 Task: Create a due date automation trigger when advanced on, on the wednesday before a card is due add dates due this month at 11:00 AM.
Action: Mouse moved to (1059, 85)
Screenshot: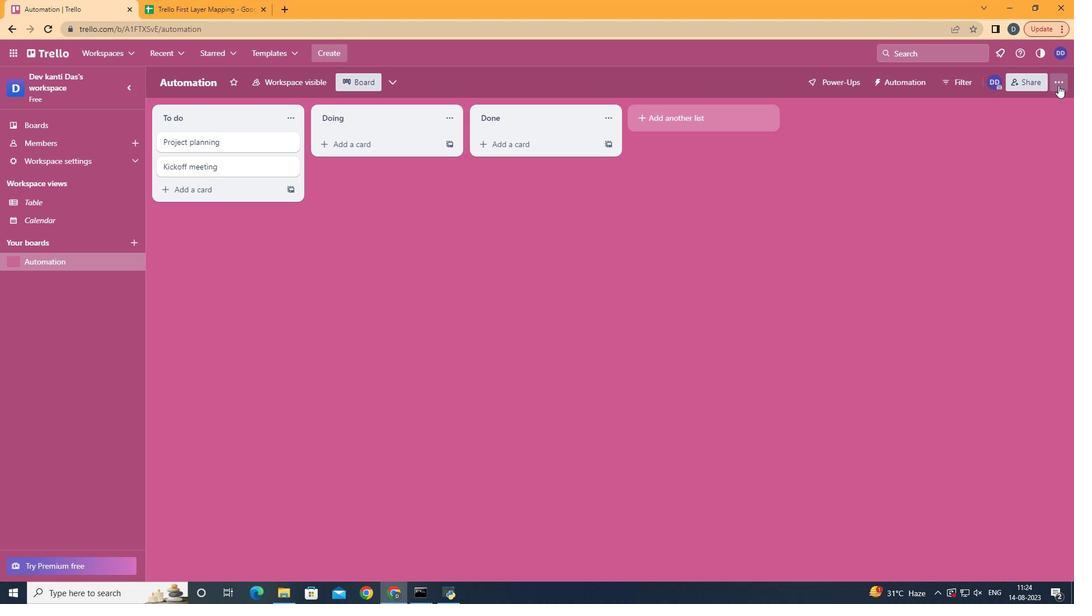 
Action: Mouse pressed left at (1059, 85)
Screenshot: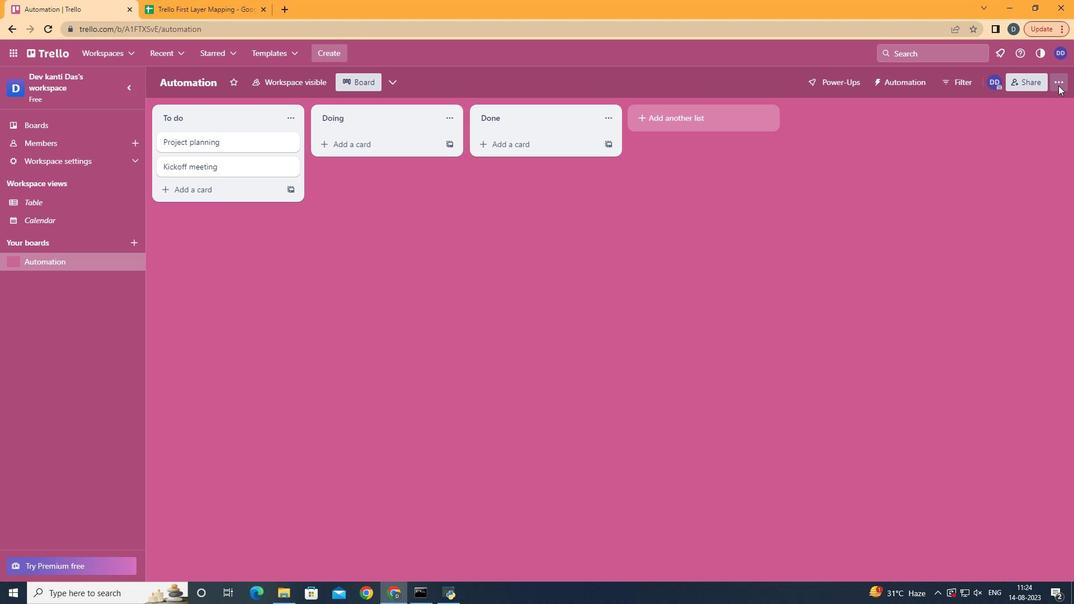 
Action: Mouse moved to (1029, 242)
Screenshot: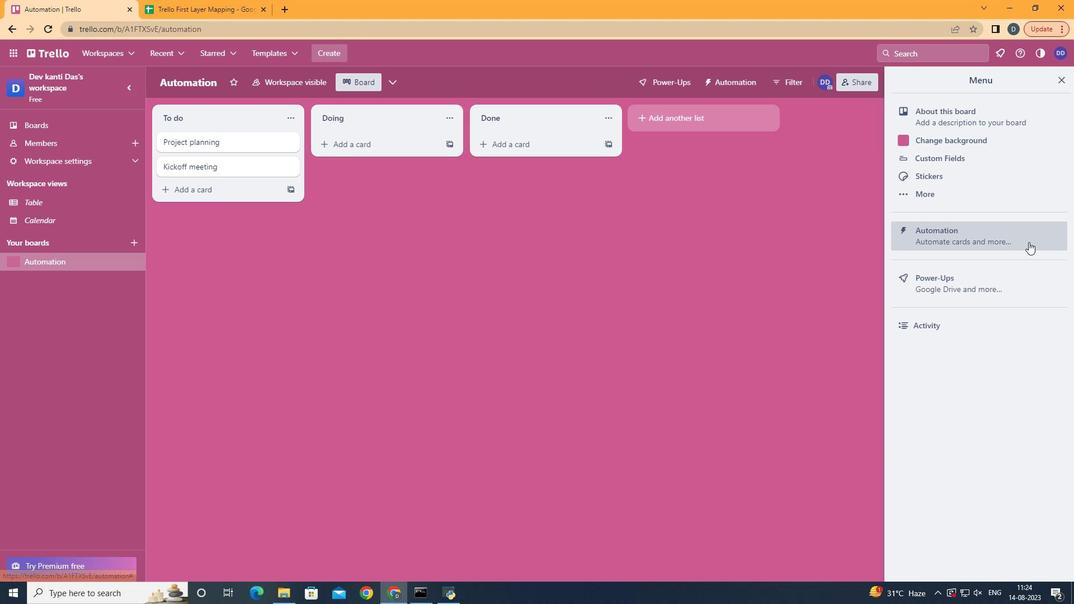
Action: Mouse pressed left at (1029, 242)
Screenshot: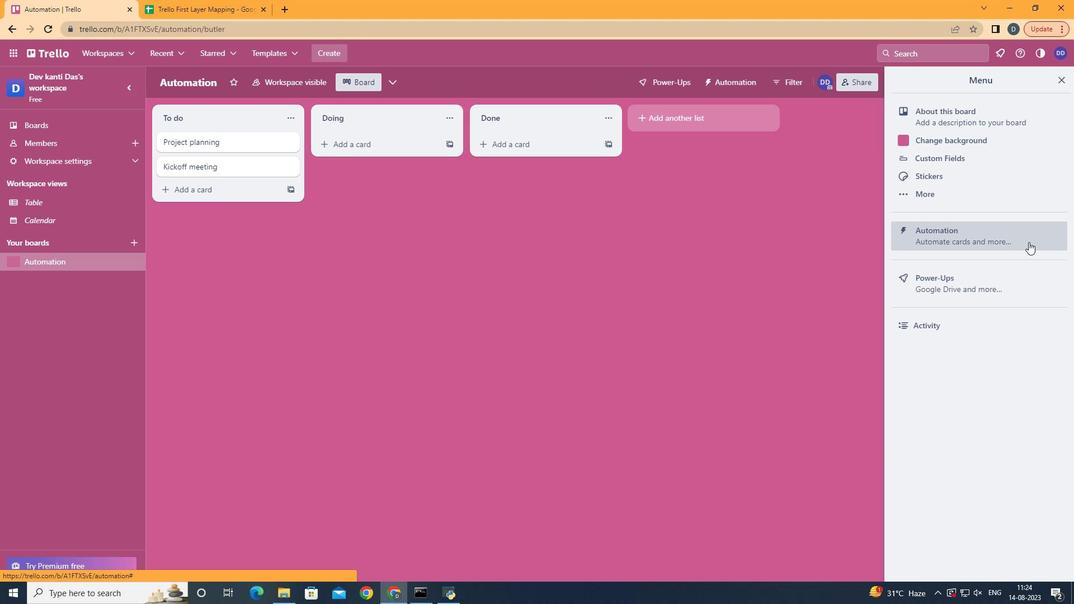 
Action: Mouse moved to (207, 225)
Screenshot: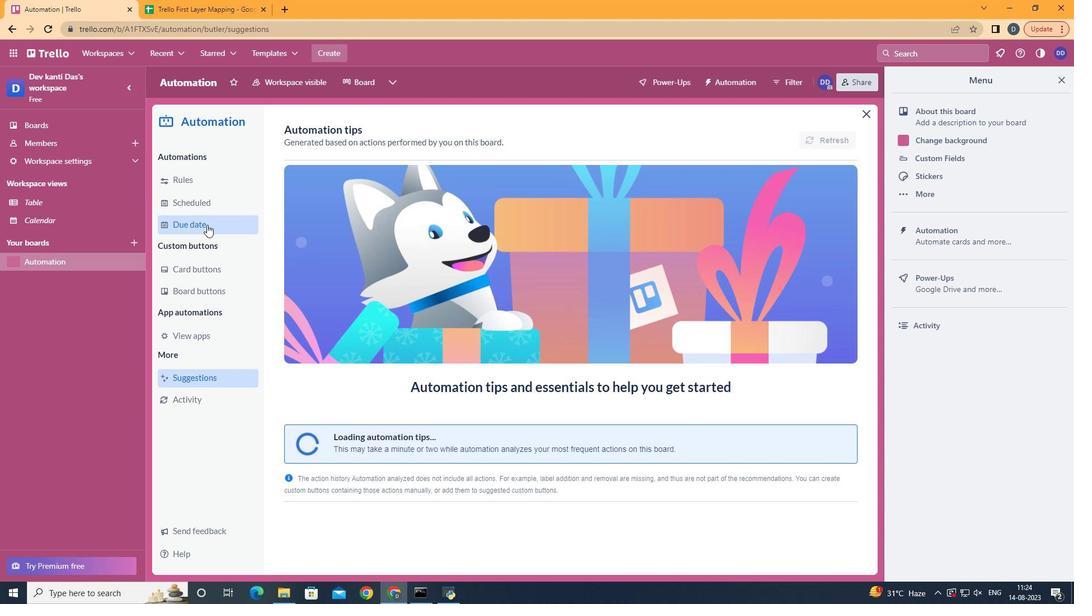 
Action: Mouse pressed left at (207, 225)
Screenshot: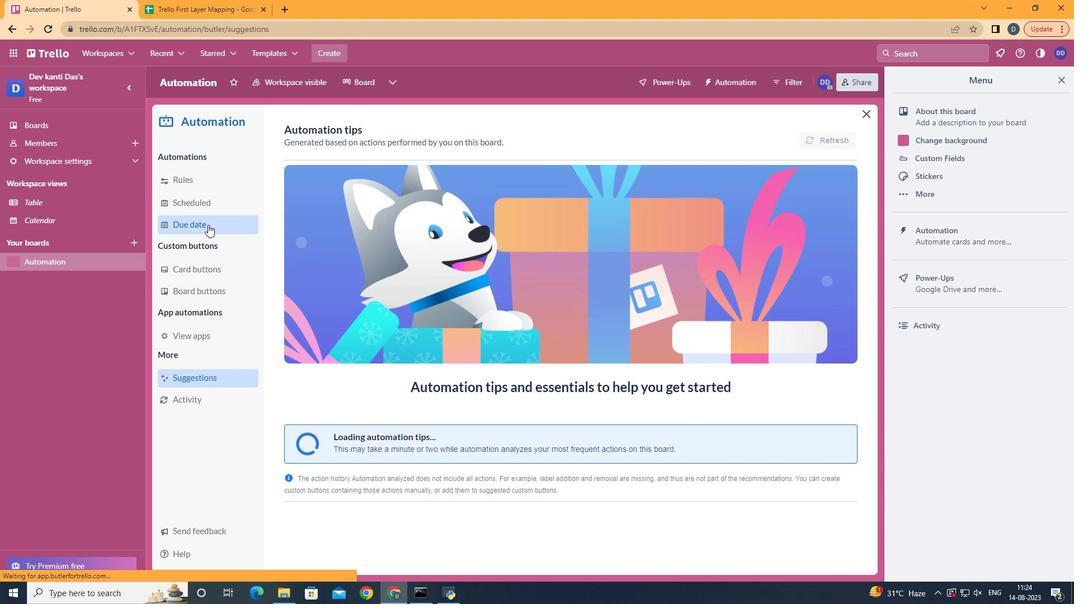 
Action: Mouse moved to (791, 135)
Screenshot: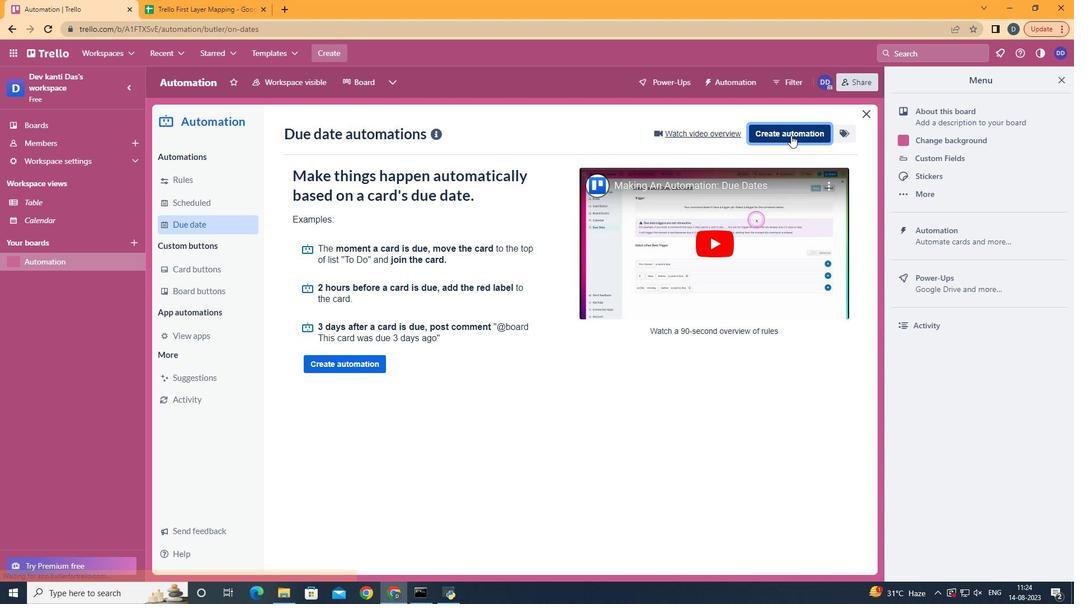 
Action: Mouse pressed left at (791, 135)
Screenshot: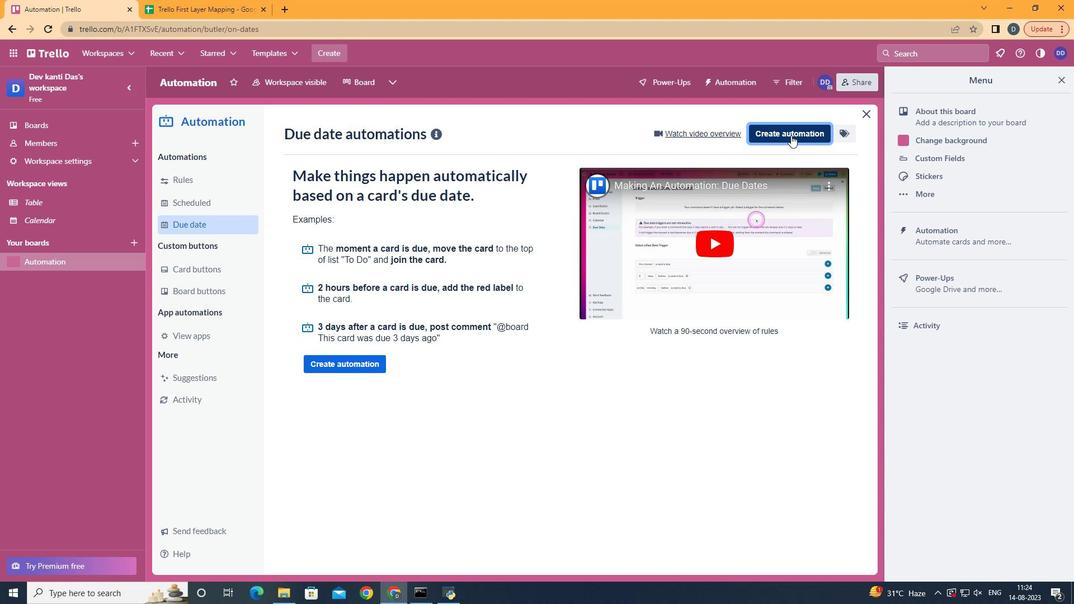 
Action: Mouse moved to (578, 253)
Screenshot: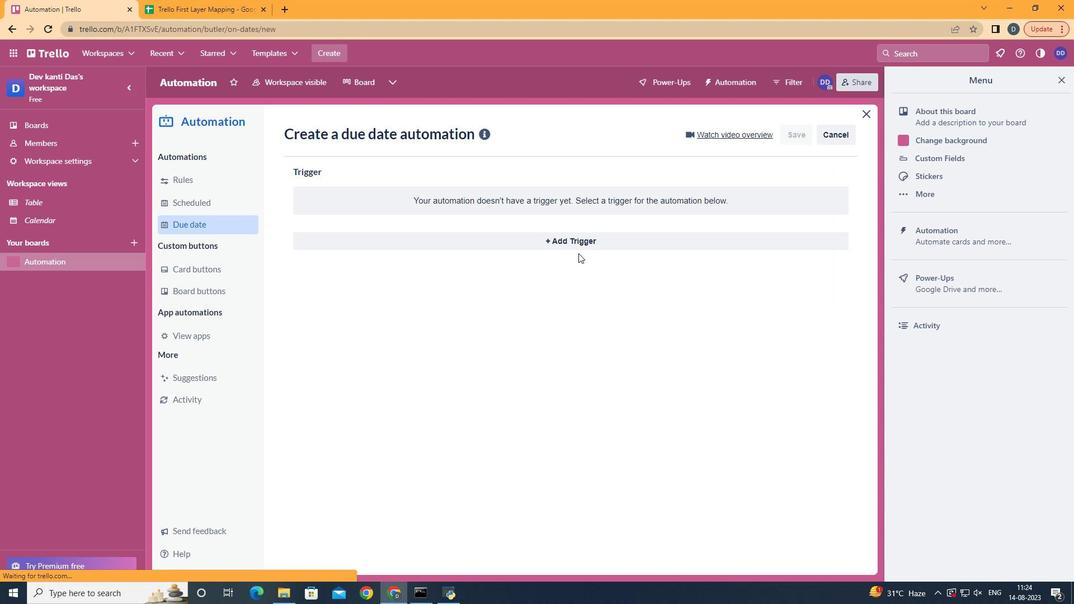 
Action: Mouse pressed left at (578, 253)
Screenshot: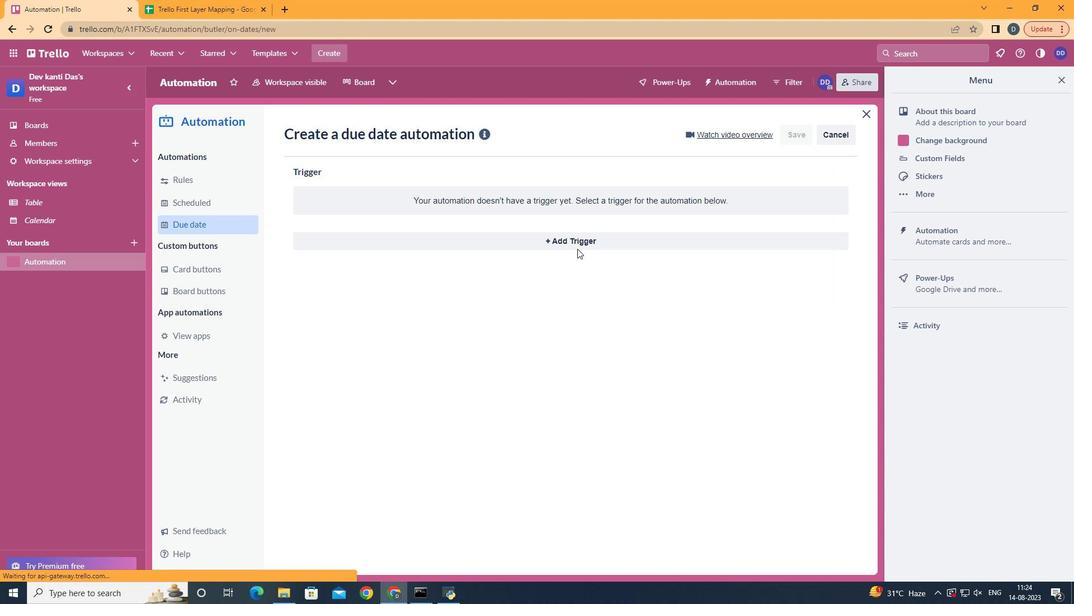 
Action: Mouse moved to (577, 247)
Screenshot: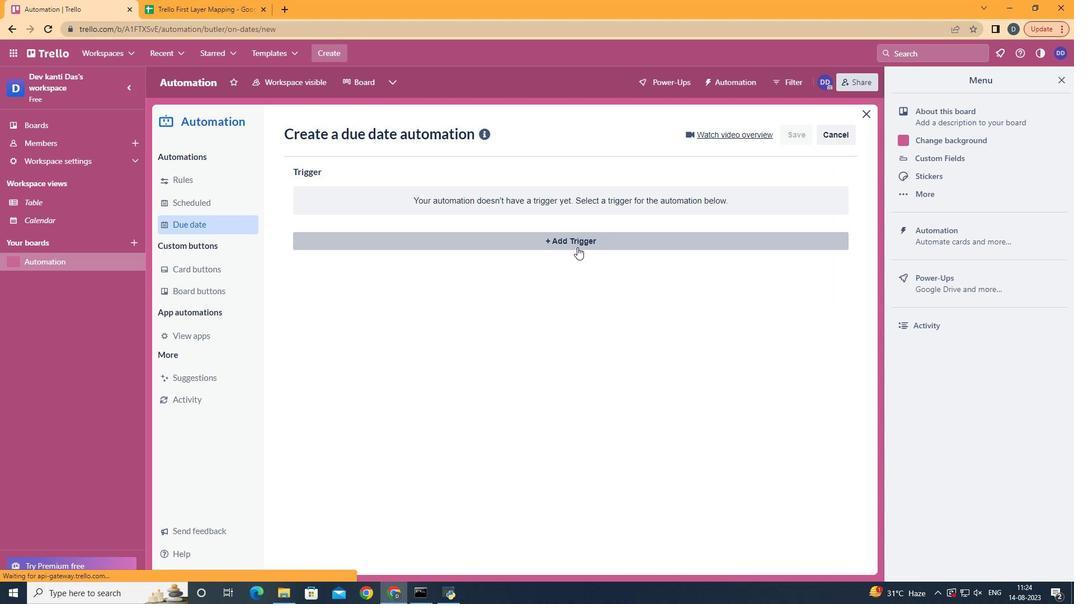 
Action: Mouse pressed left at (577, 247)
Screenshot: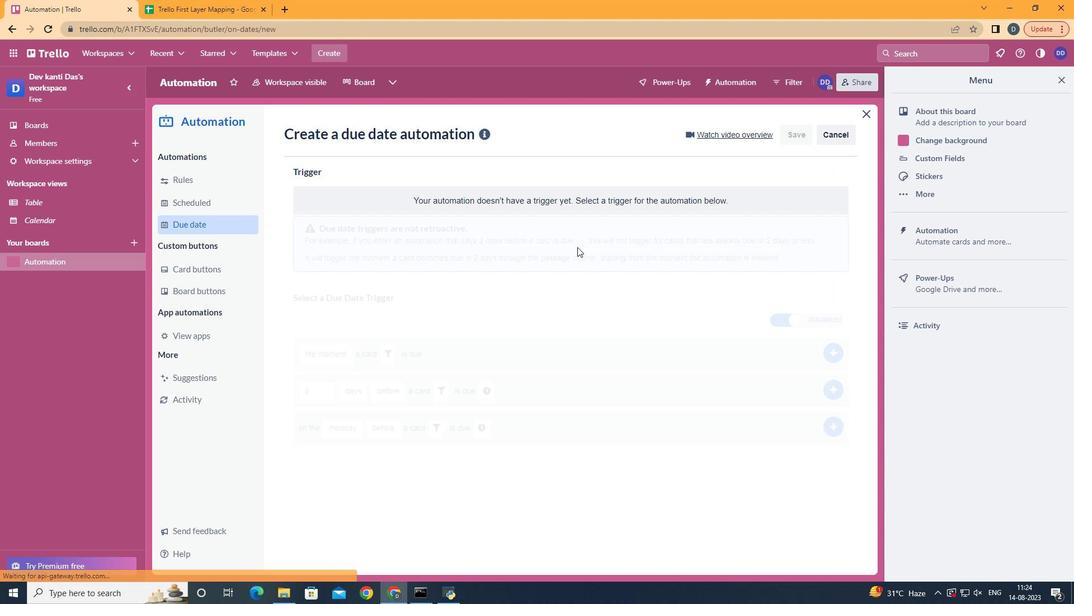 
Action: Mouse moved to (368, 336)
Screenshot: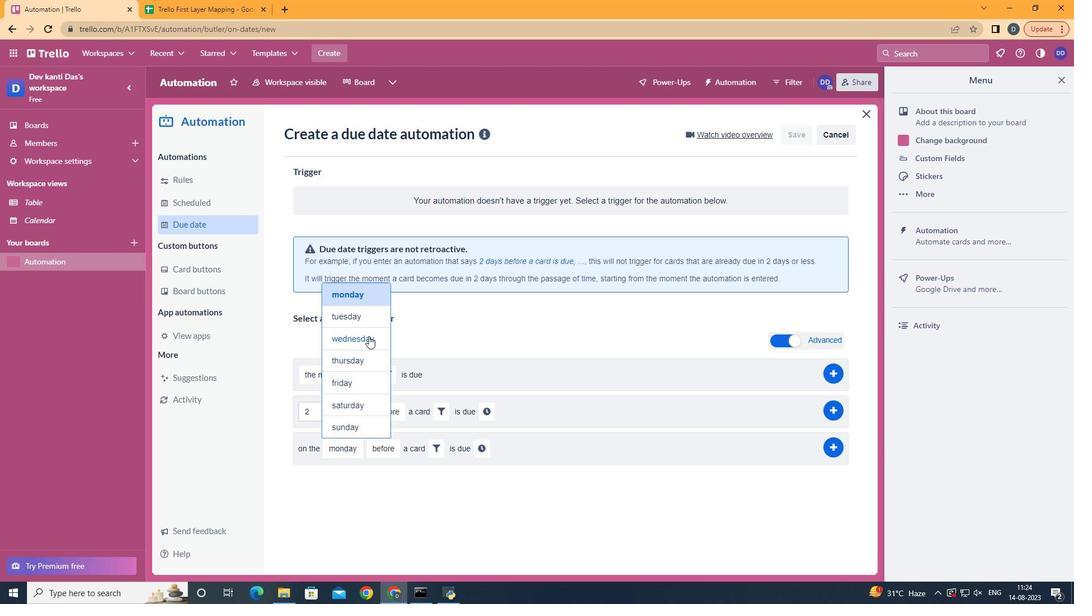 
Action: Mouse pressed left at (368, 336)
Screenshot: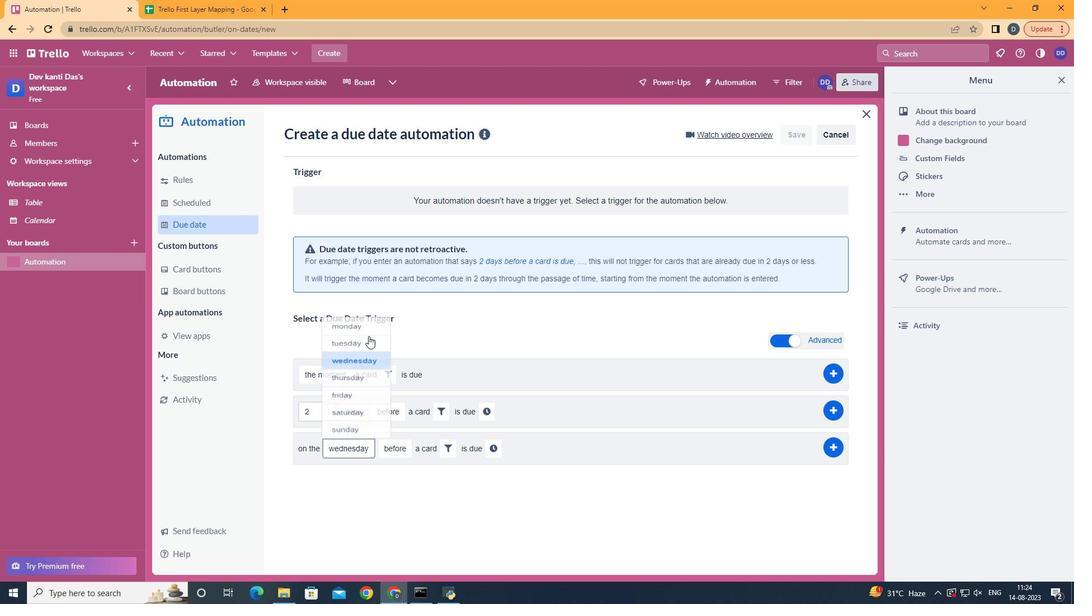 
Action: Mouse moved to (438, 445)
Screenshot: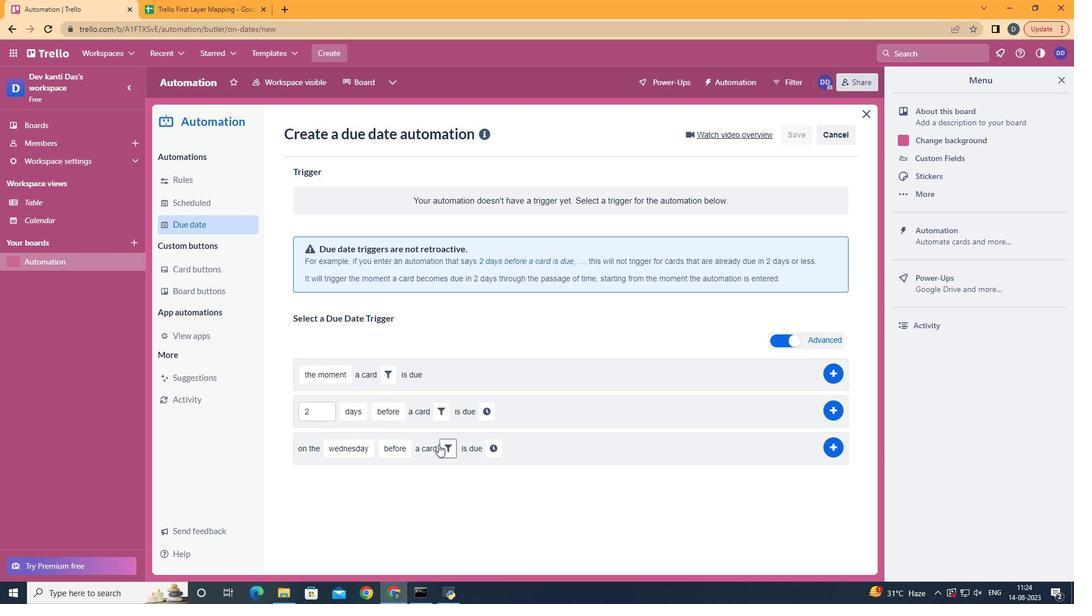 
Action: Mouse pressed left at (438, 445)
Screenshot: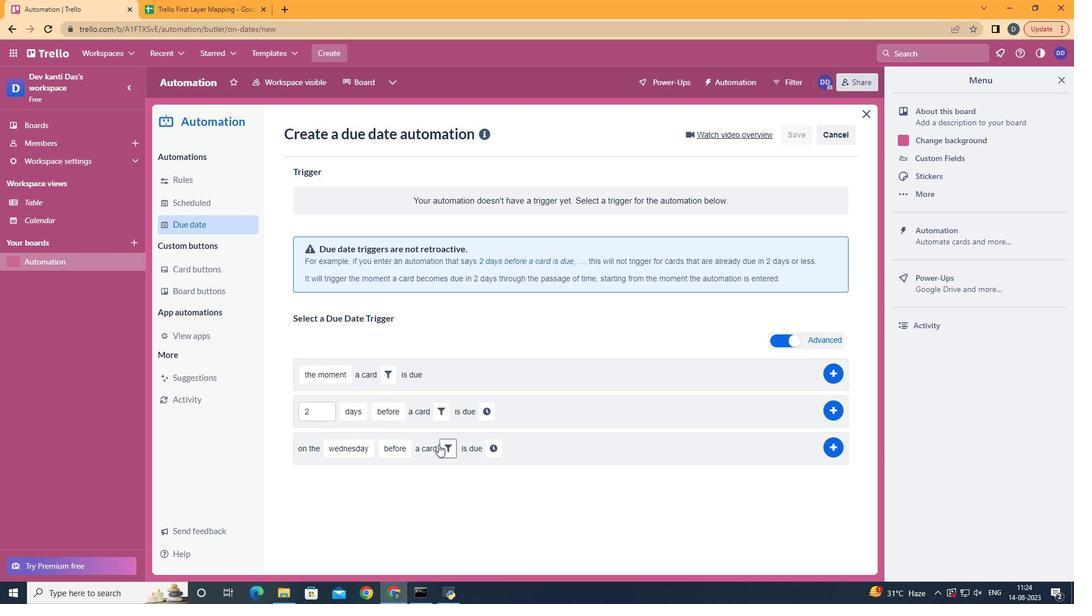 
Action: Mouse moved to (505, 489)
Screenshot: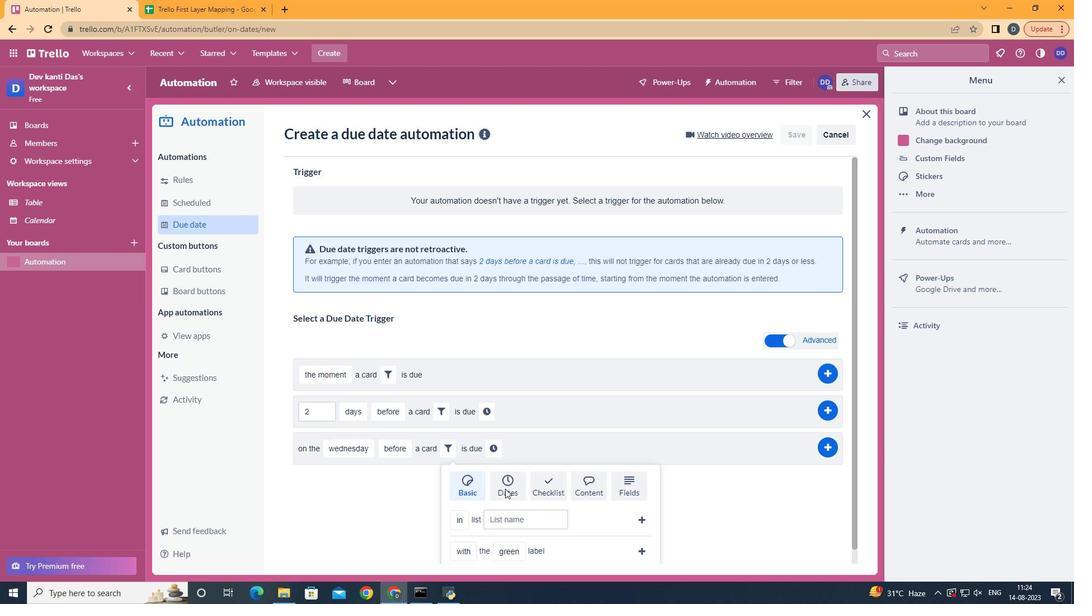 
Action: Mouse pressed left at (505, 489)
Screenshot: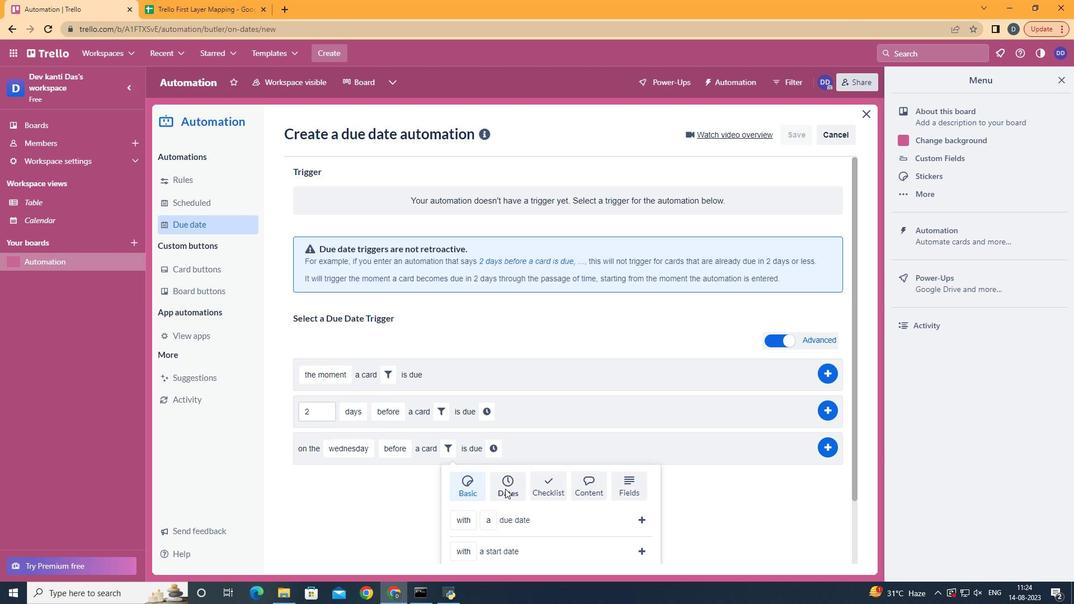 
Action: Mouse scrolled (505, 488) with delta (0, 0)
Screenshot: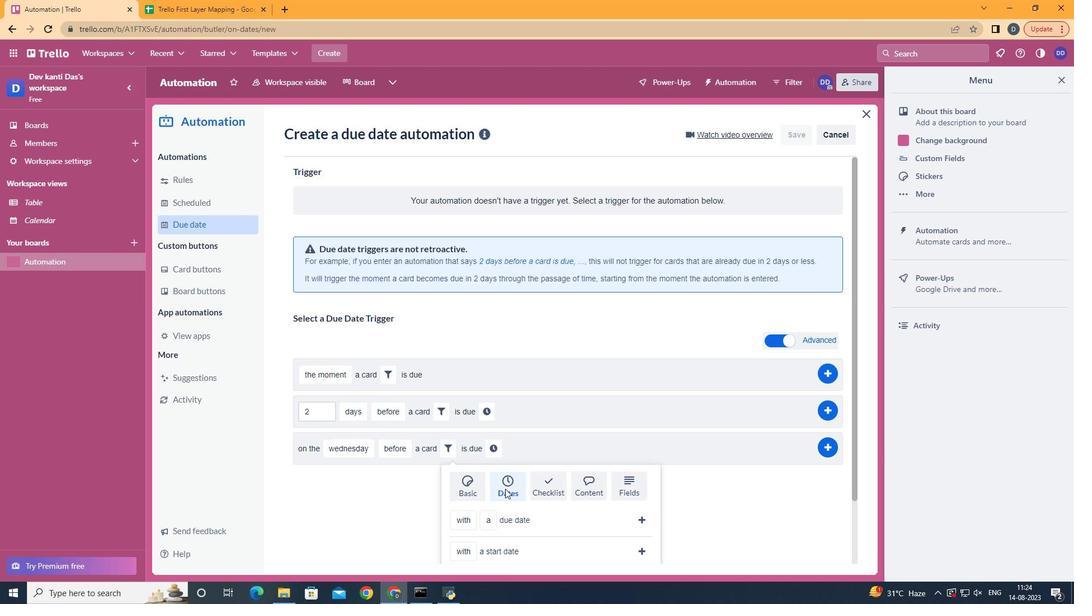 
Action: Mouse moved to (505, 489)
Screenshot: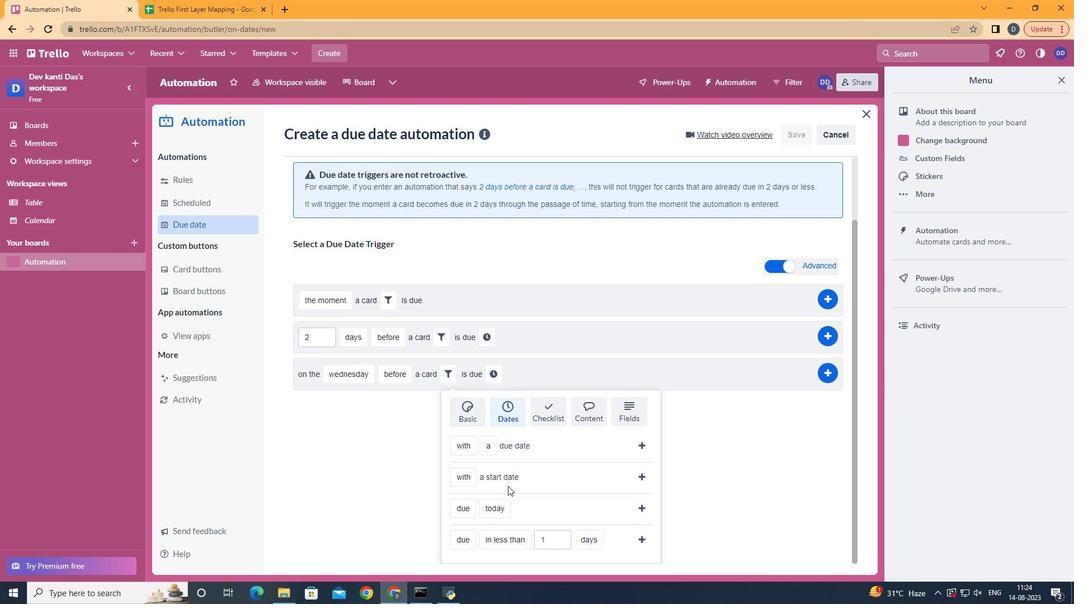 
Action: Mouse scrolled (505, 488) with delta (0, 0)
Screenshot: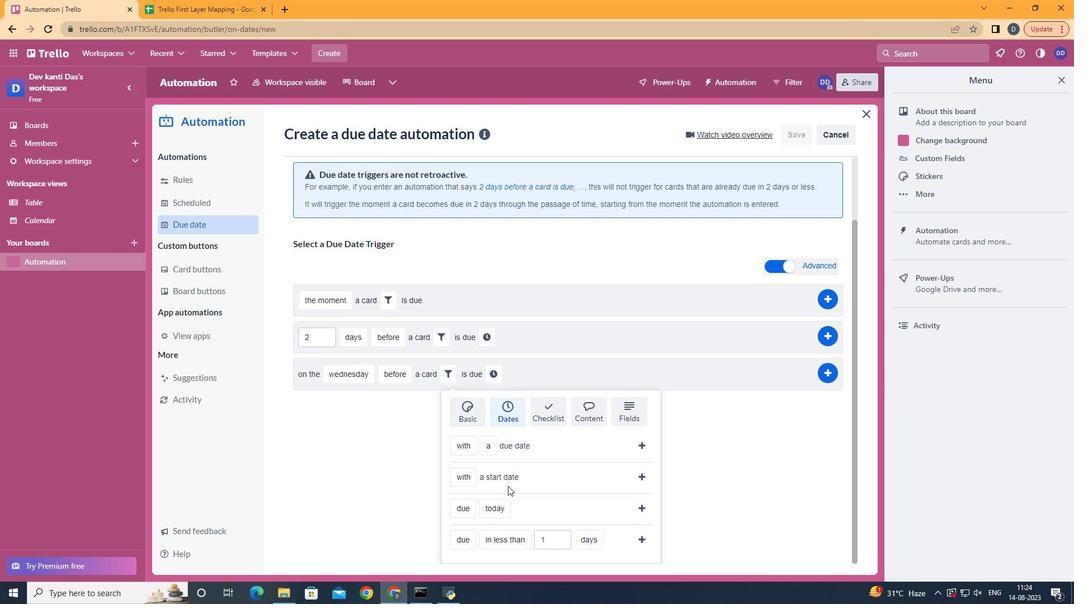 
Action: Mouse moved to (508, 486)
Screenshot: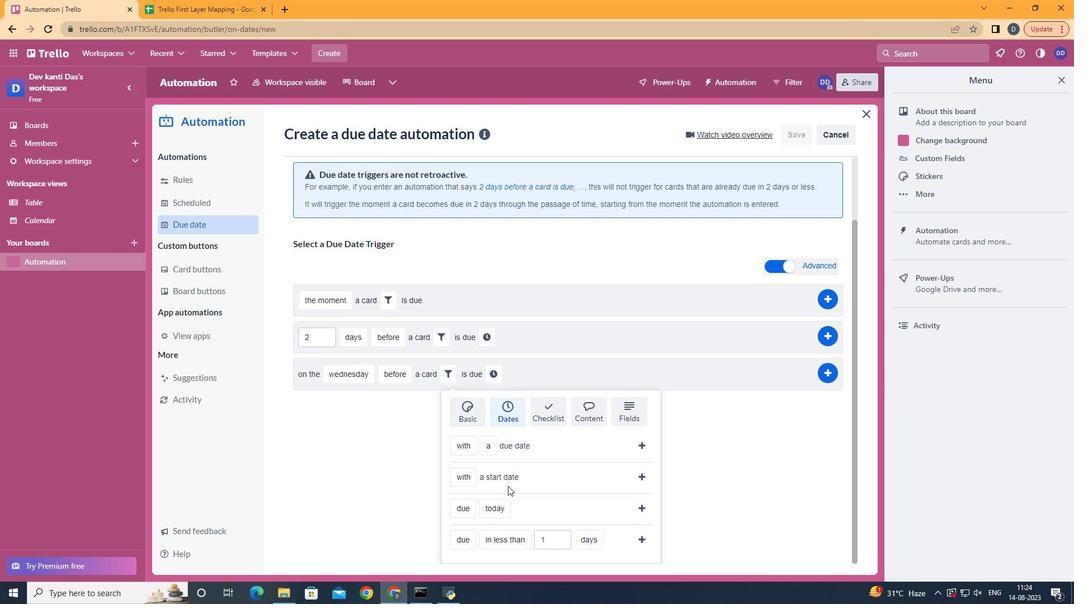 
Action: Mouse scrolled (505, 488) with delta (0, 0)
Screenshot: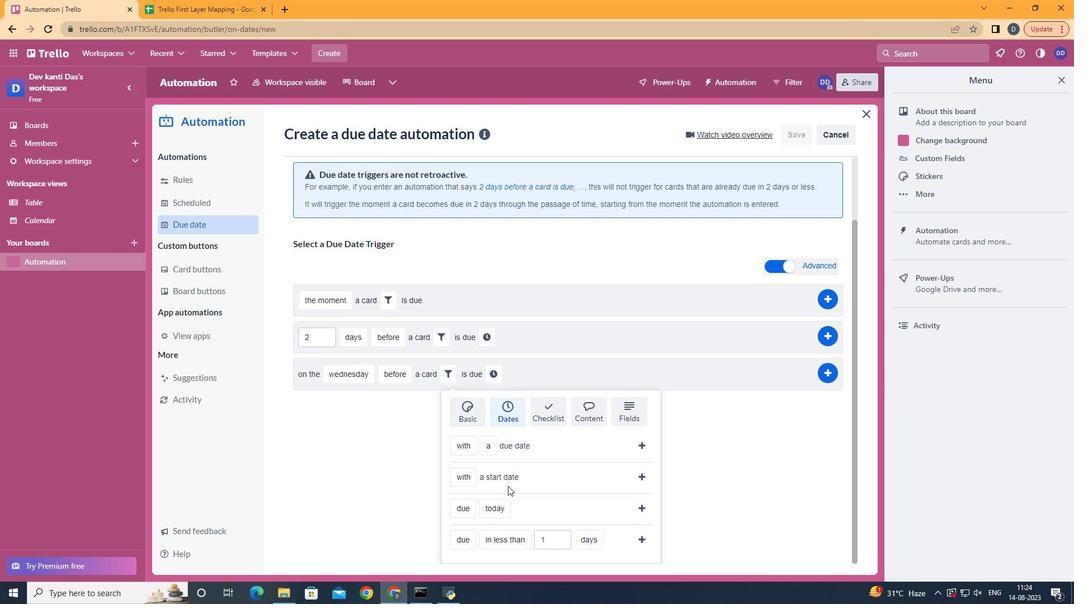 
Action: Mouse scrolled (505, 488) with delta (0, 0)
Screenshot: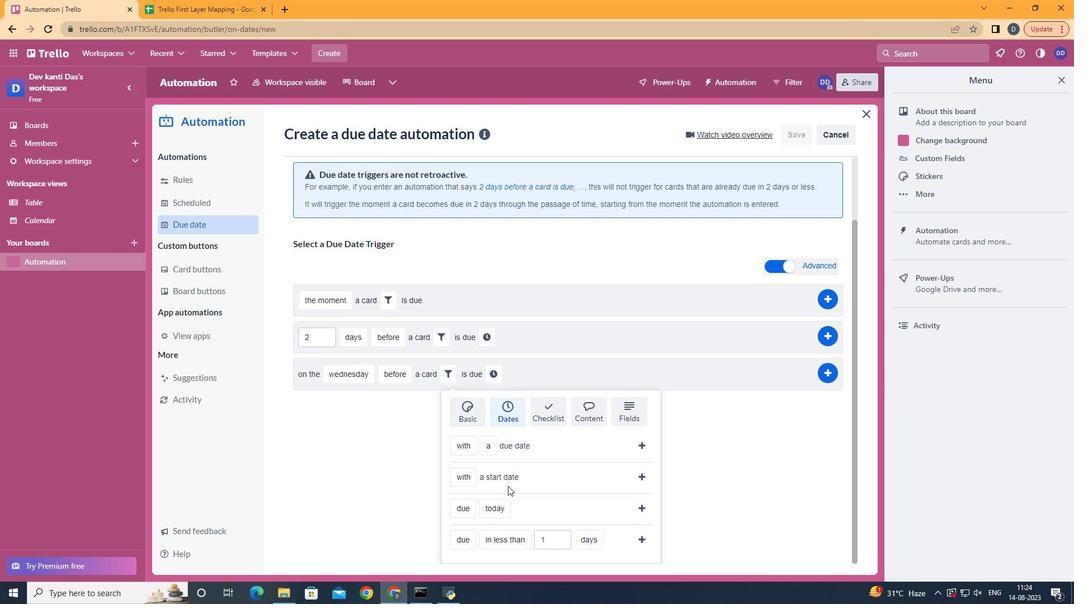 
Action: Mouse scrolled (505, 488) with delta (0, 0)
Screenshot: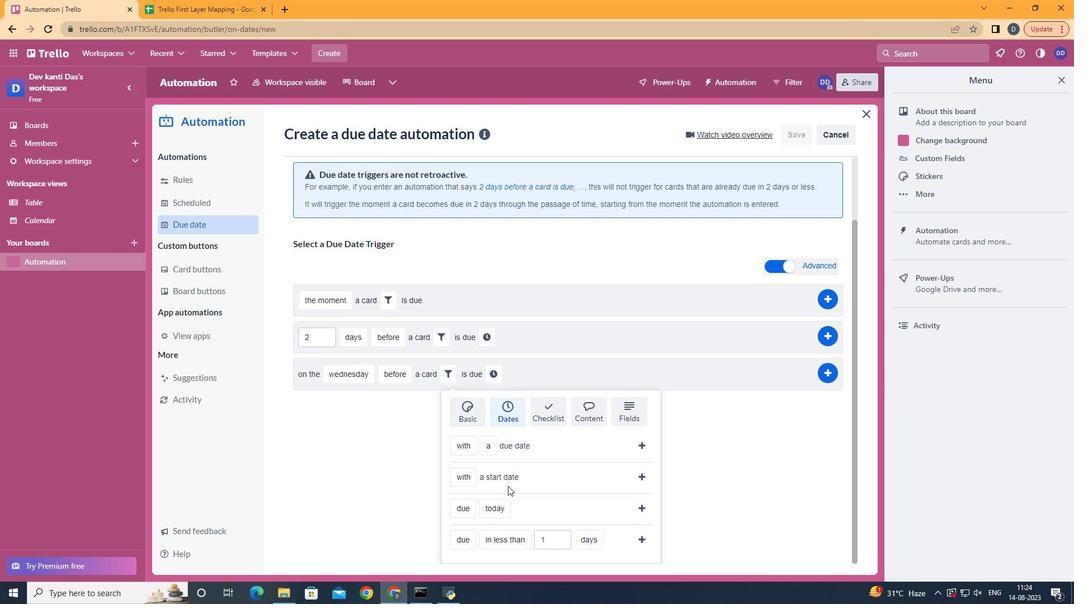 
Action: Mouse moved to (518, 461)
Screenshot: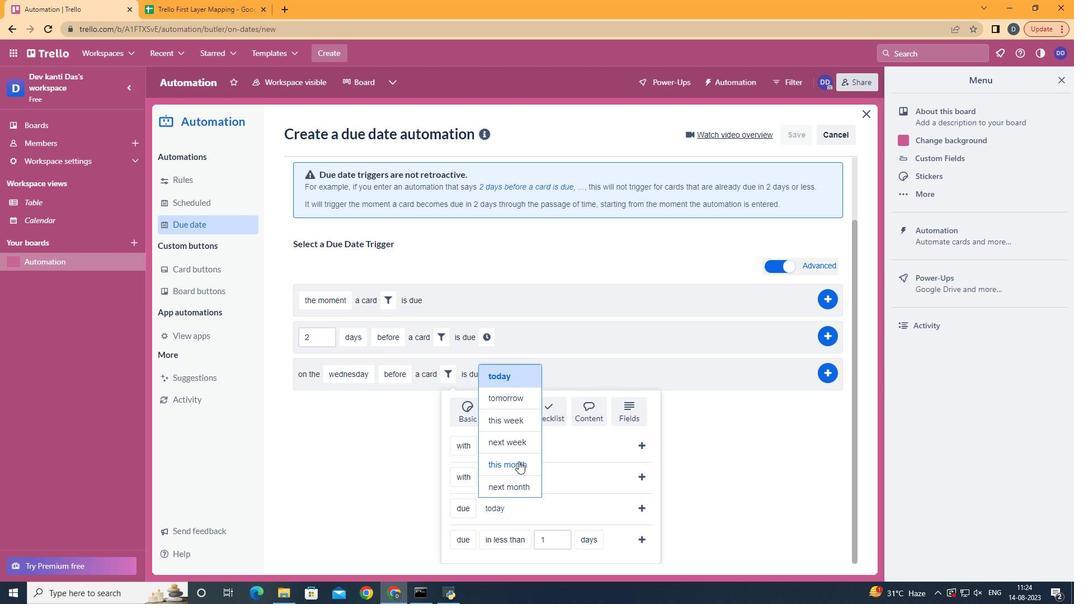 
Action: Mouse pressed left at (518, 461)
Screenshot: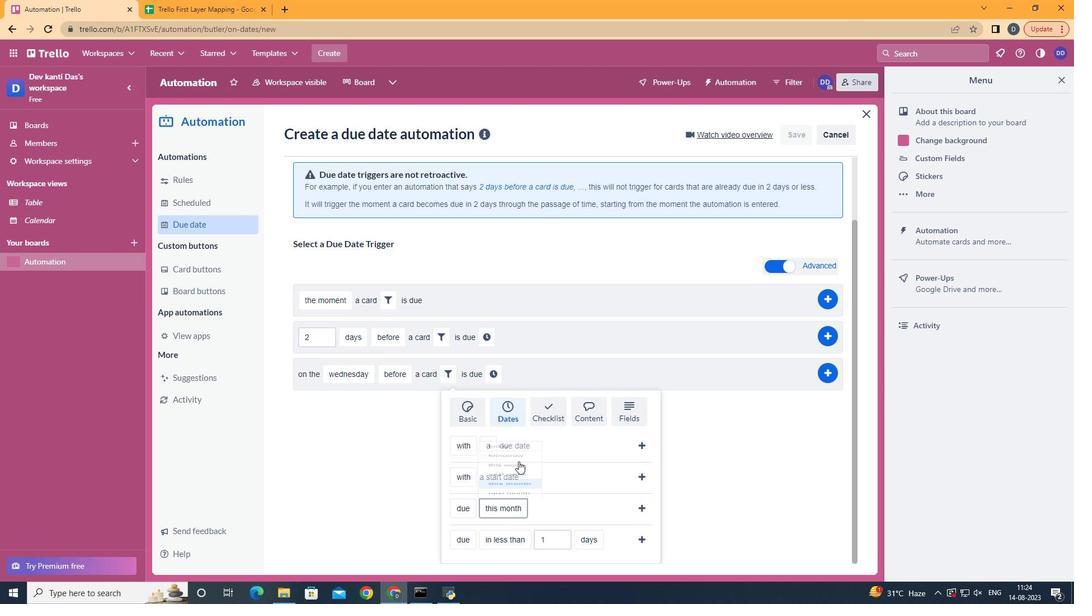 
Action: Mouse moved to (640, 511)
Screenshot: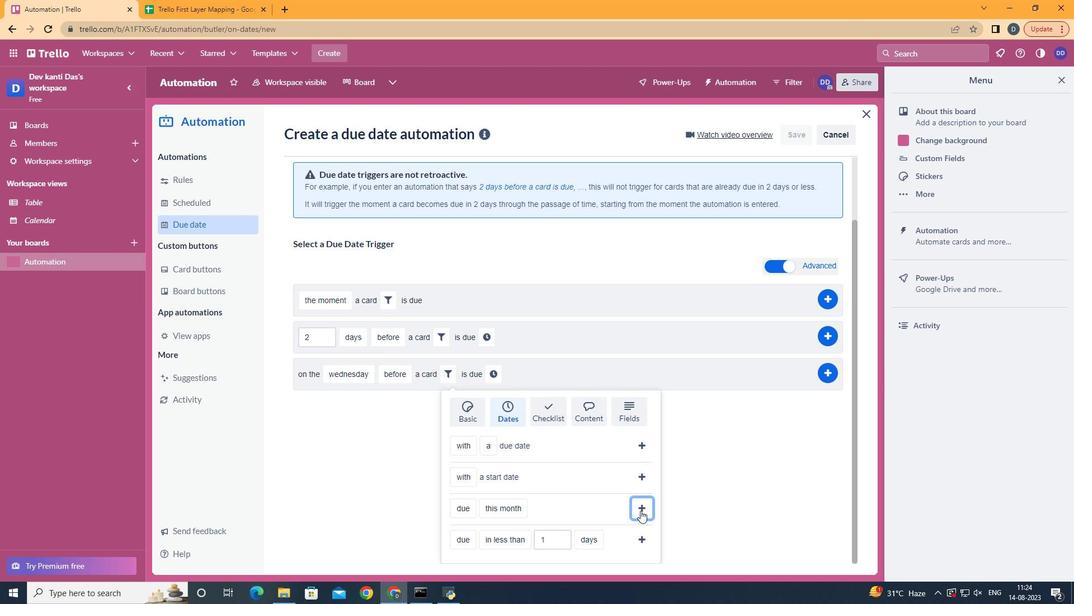
Action: Mouse pressed left at (640, 511)
Screenshot: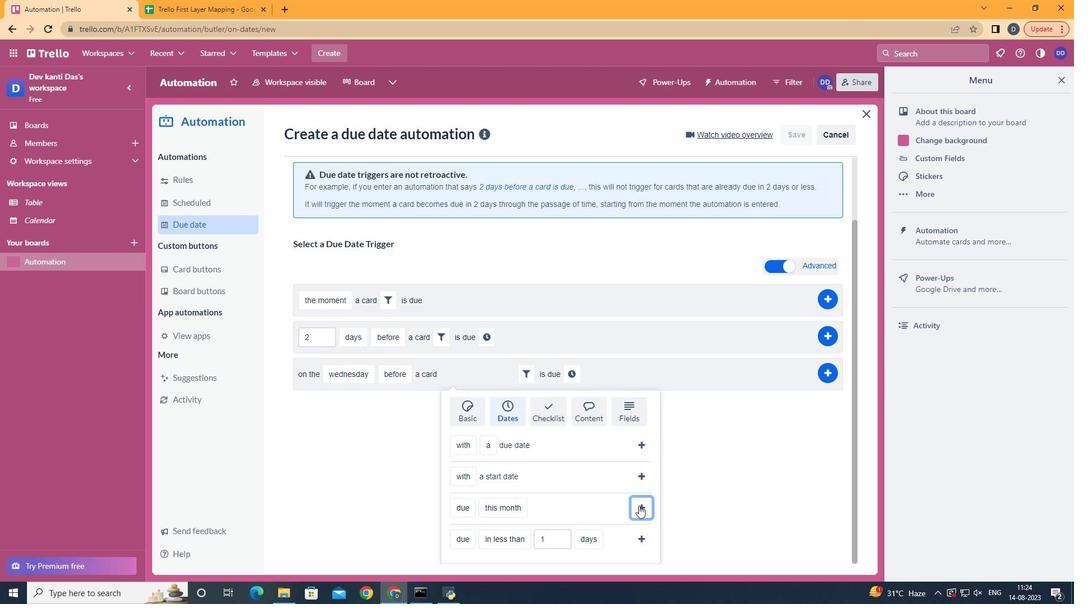 
Action: Mouse moved to (572, 459)
Screenshot: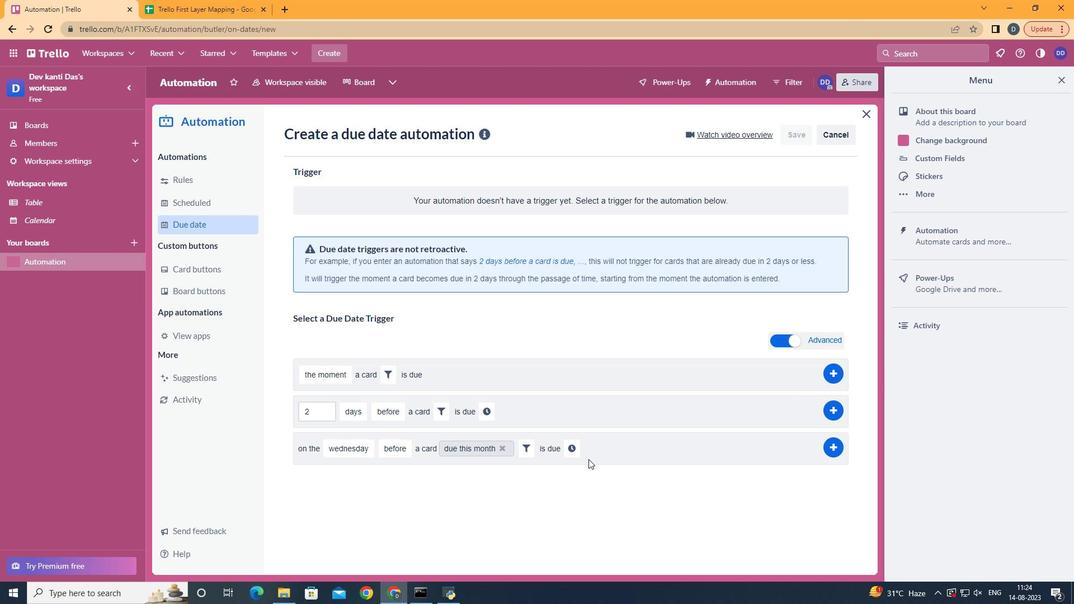 
Action: Mouse pressed left at (572, 459)
Screenshot: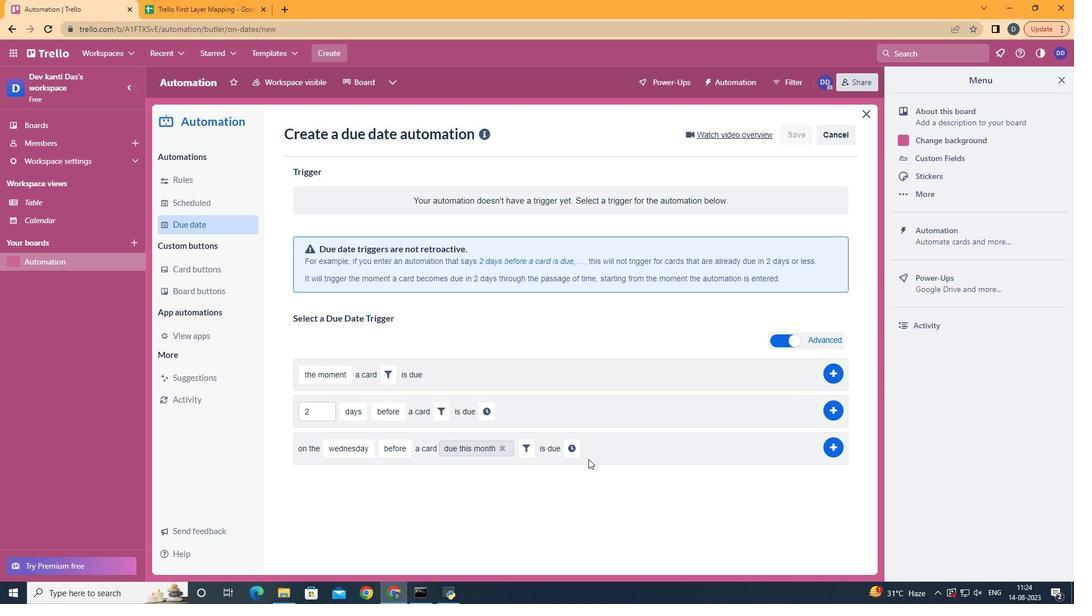 
Action: Mouse moved to (574, 446)
Screenshot: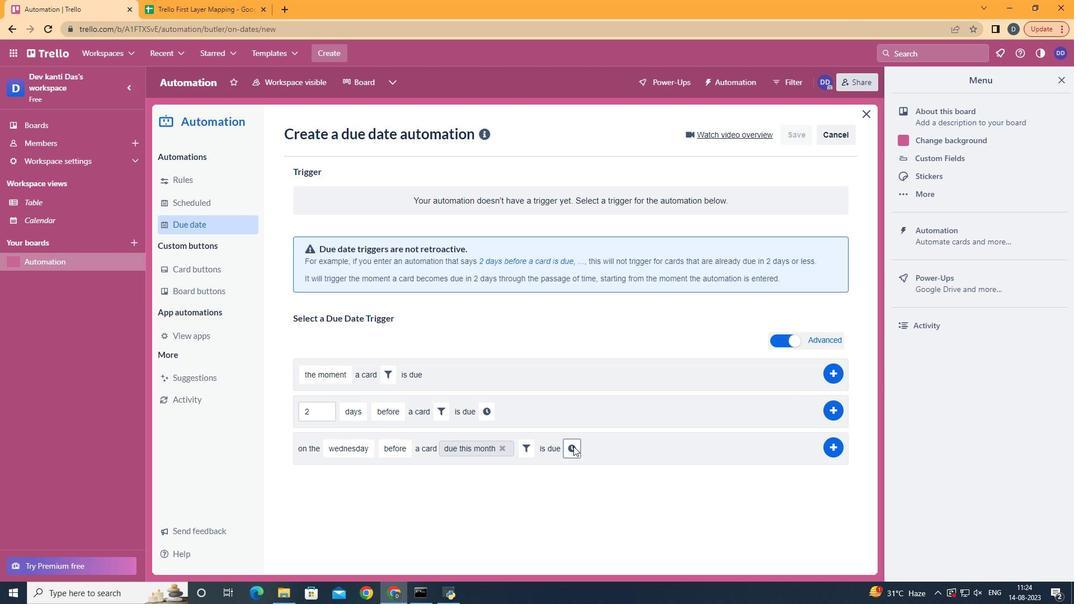 
Action: Mouse pressed left at (574, 446)
Screenshot: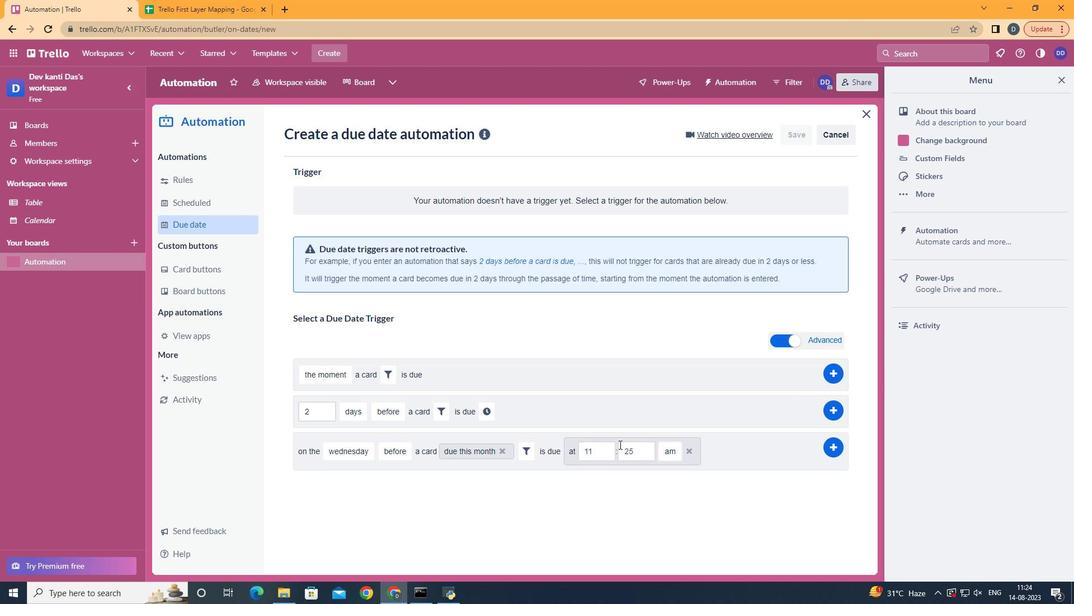 
Action: Mouse moved to (646, 450)
Screenshot: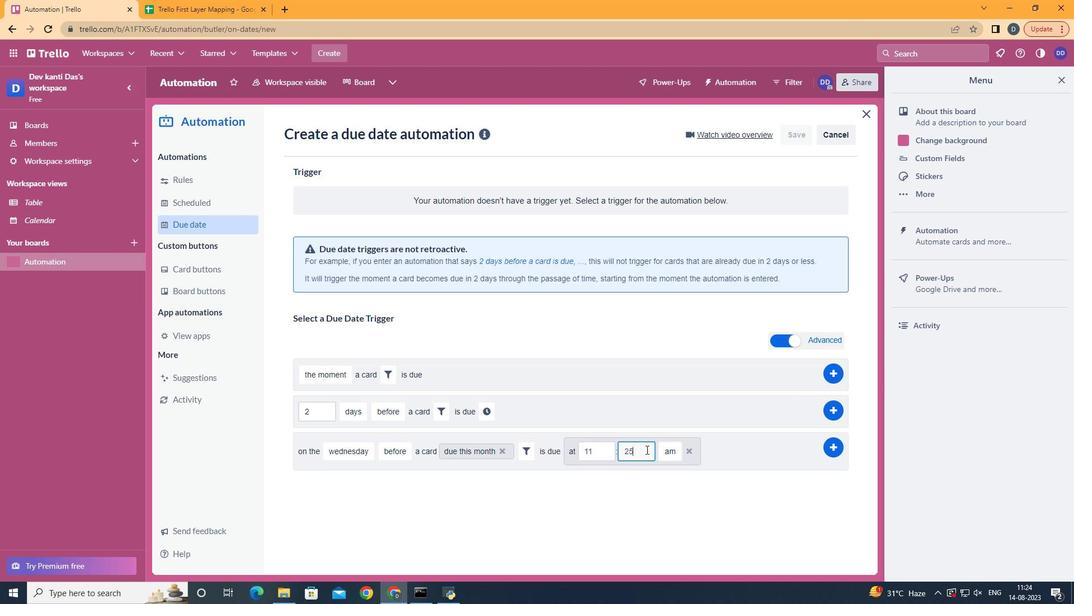 
Action: Mouse pressed left at (646, 450)
Screenshot: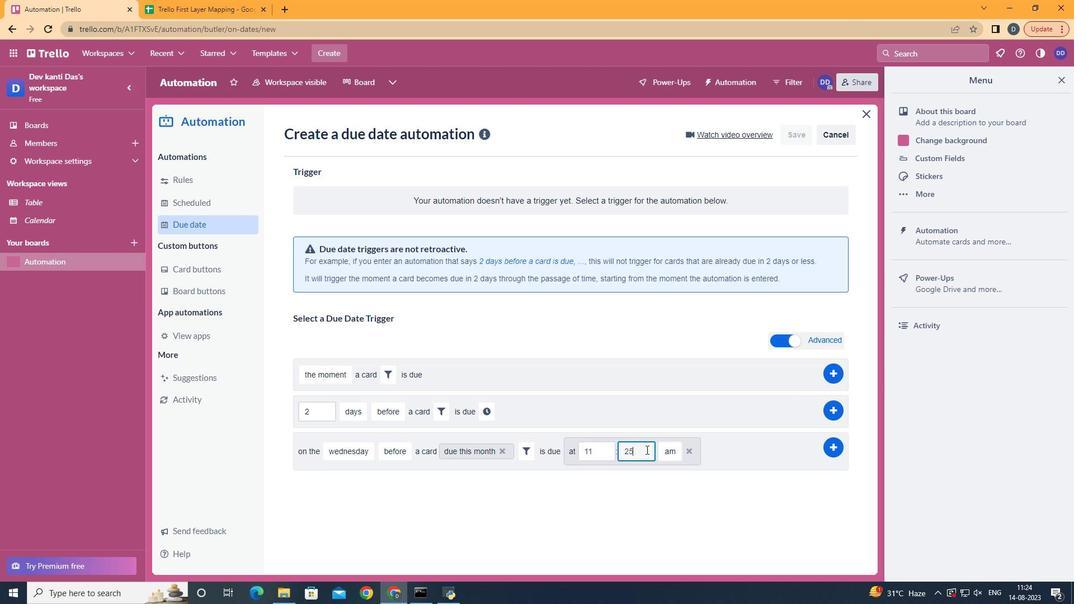 
Action: Key pressed <Key.backspace><Key.backspace>00
Screenshot: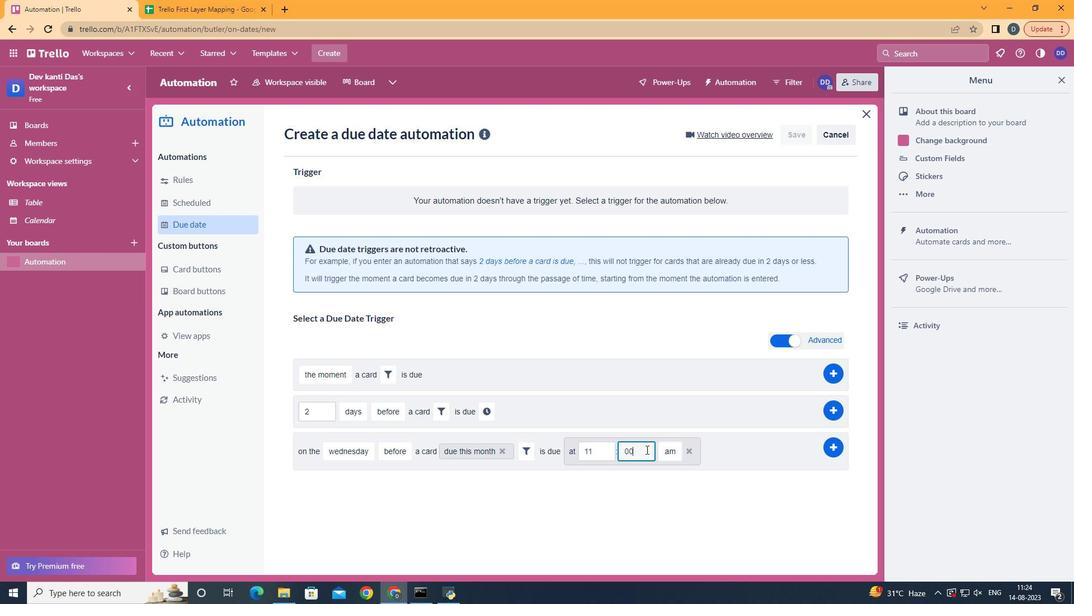 
Action: Mouse moved to (823, 451)
Screenshot: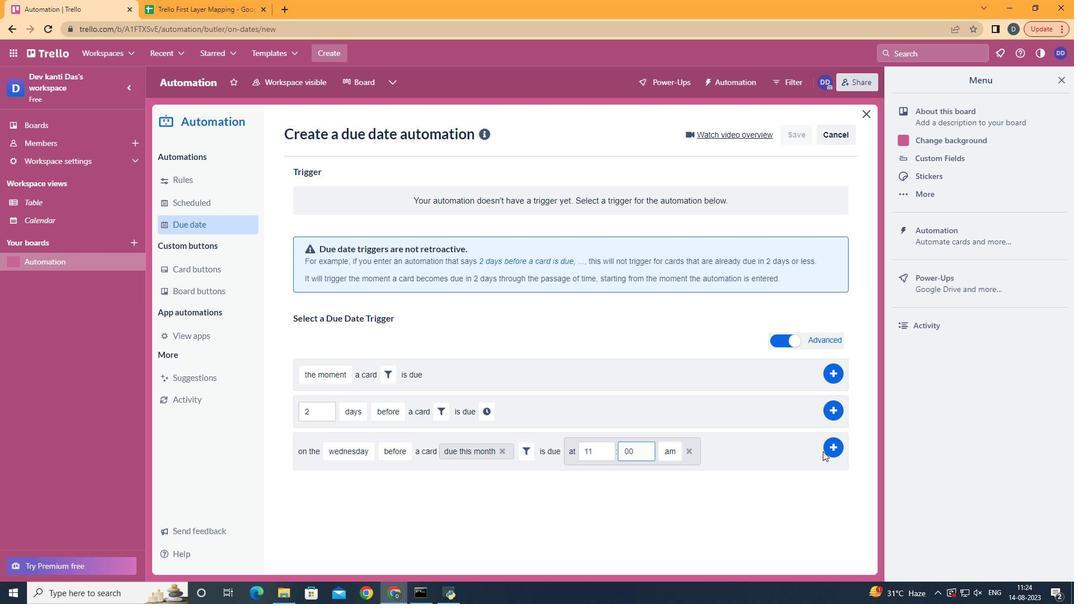 
Action: Mouse pressed left at (823, 451)
Screenshot: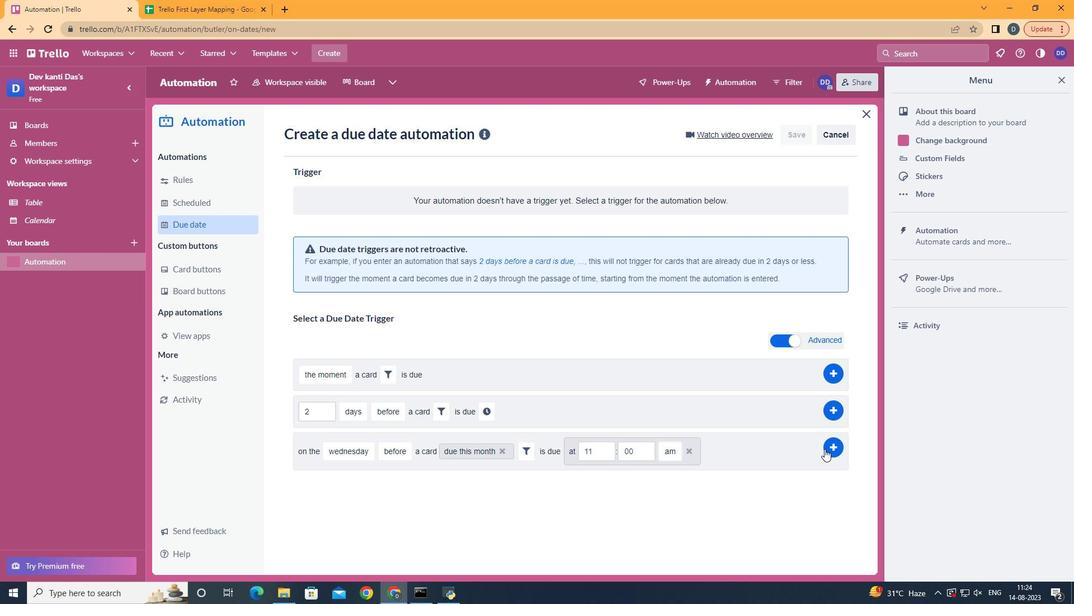 
Action: Mouse moved to (825, 449)
Screenshot: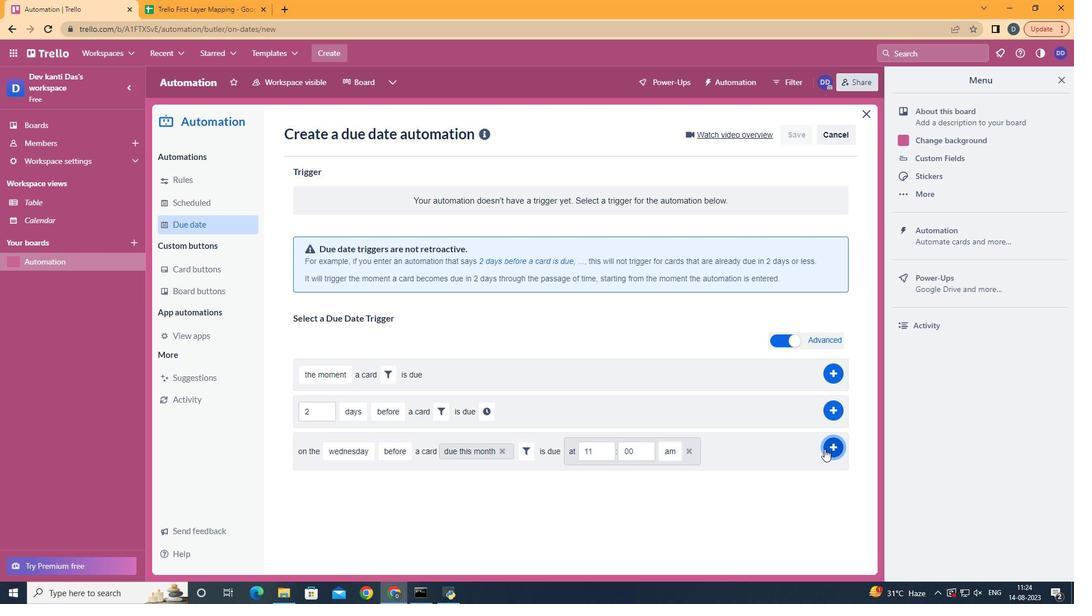 
Action: Mouse pressed left at (825, 449)
Screenshot: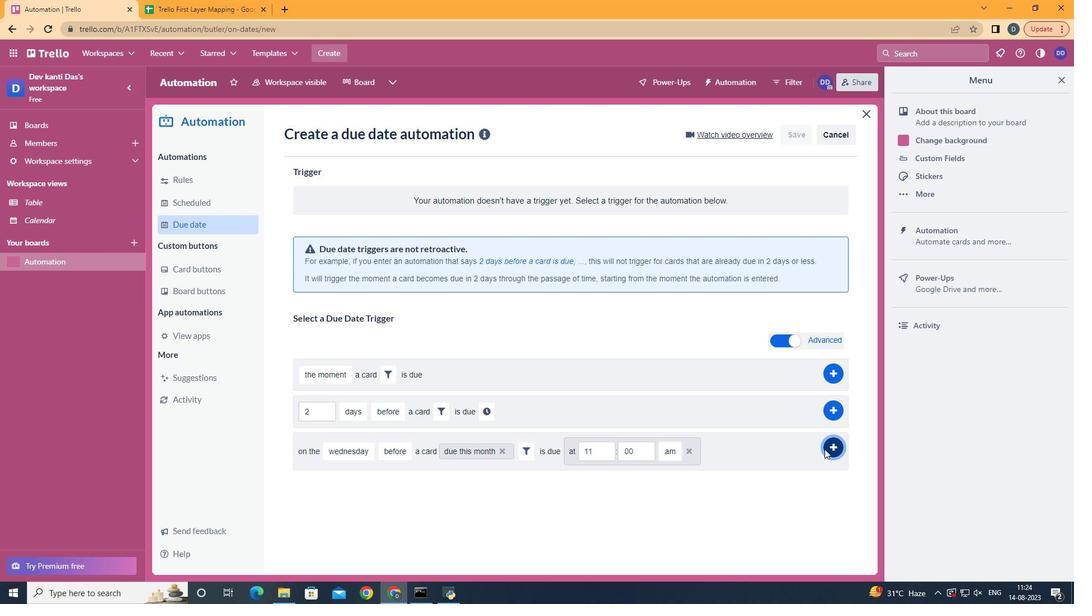 
